 Task: Attach image to message.
Action: Mouse moved to (371, 477)
Screenshot: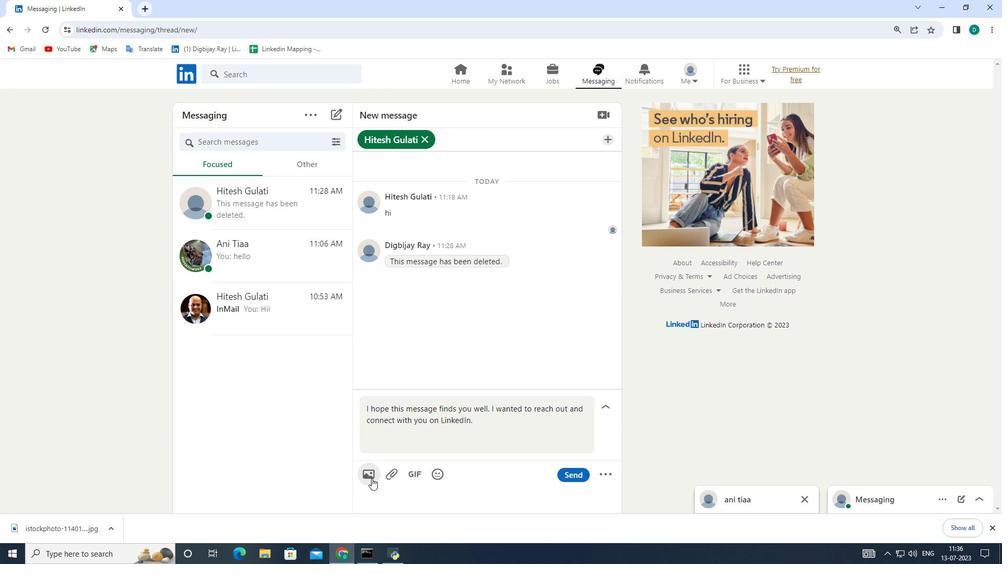 
Action: Mouse pressed left at (371, 477)
Screenshot: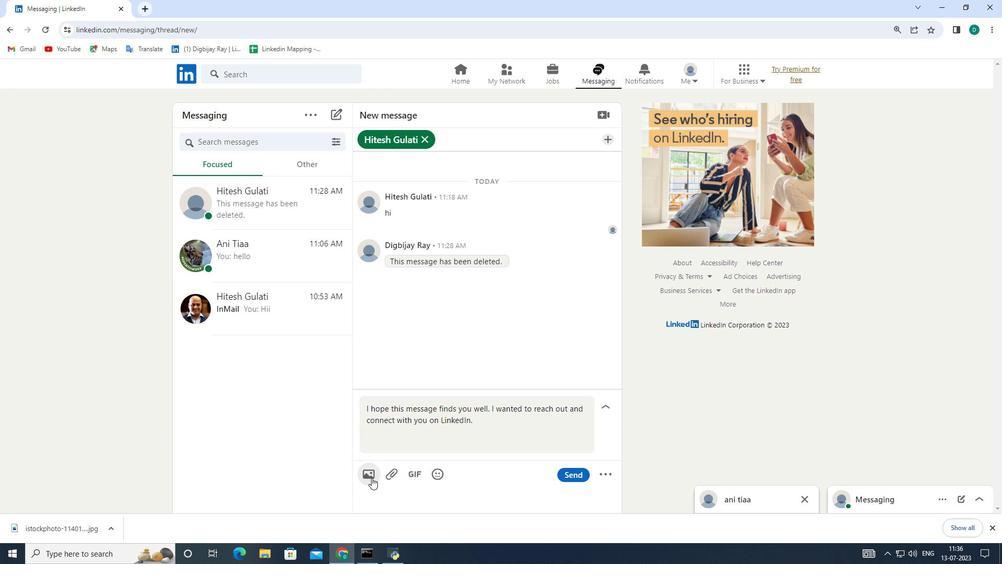 
Action: Mouse moved to (54, 98)
Screenshot: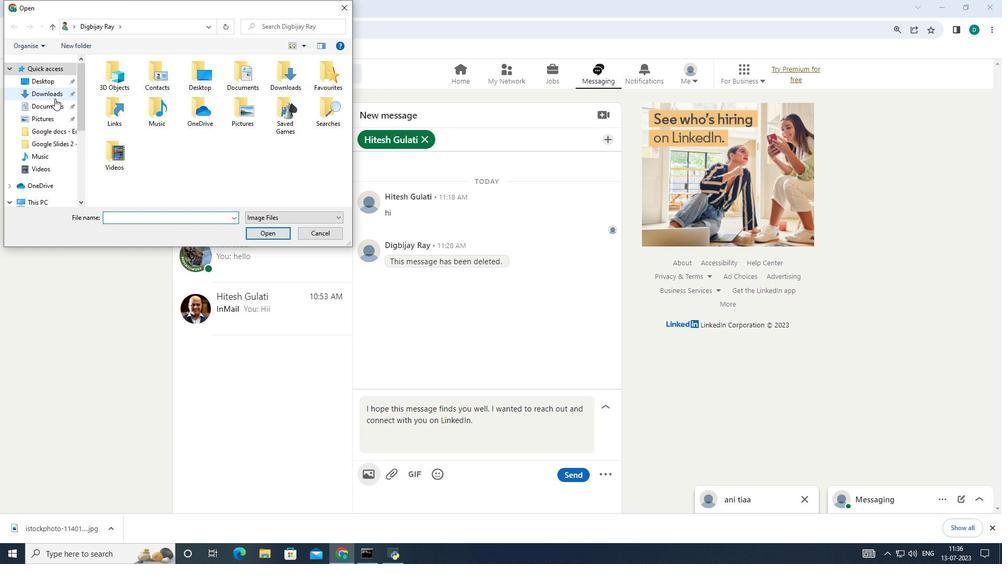 
Action: Mouse pressed left at (54, 98)
Screenshot: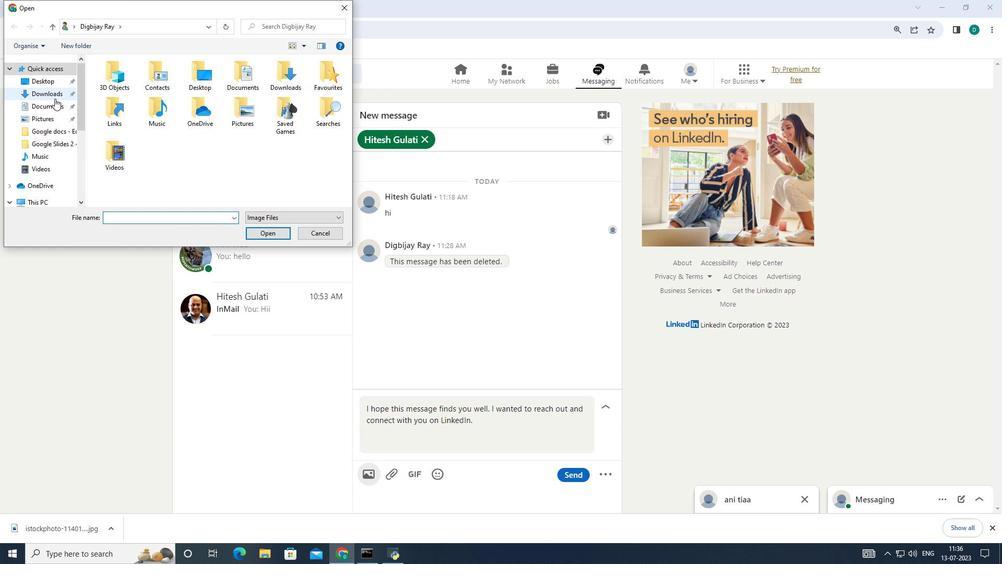 
Action: Mouse moved to (135, 94)
Screenshot: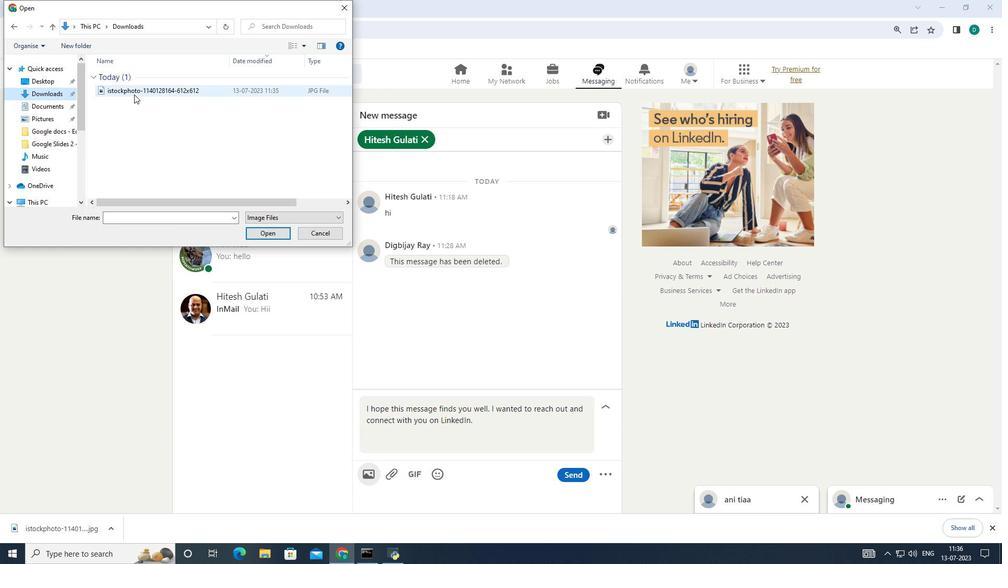 
Action: Mouse pressed left at (135, 94)
Screenshot: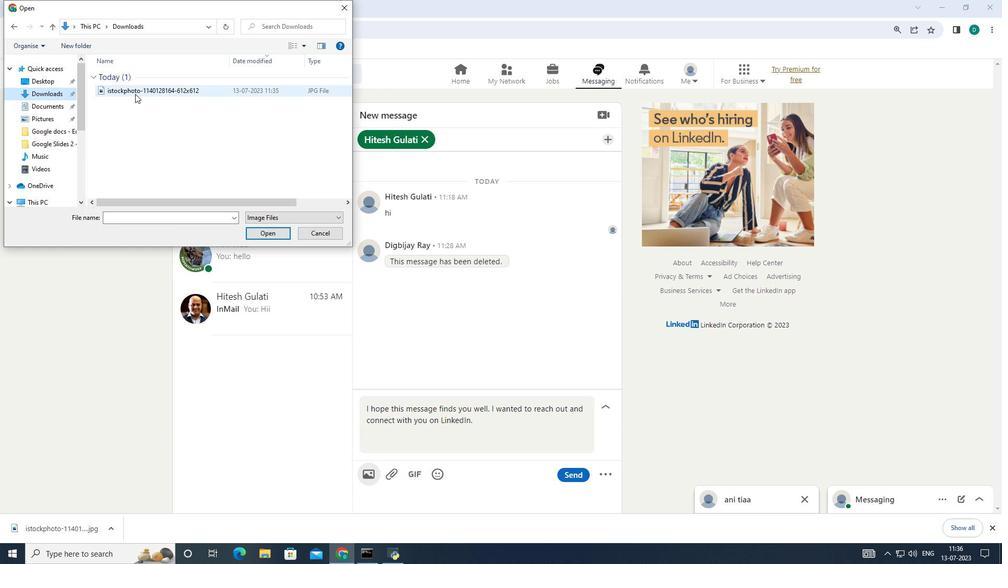 
Action: Mouse moved to (264, 234)
Screenshot: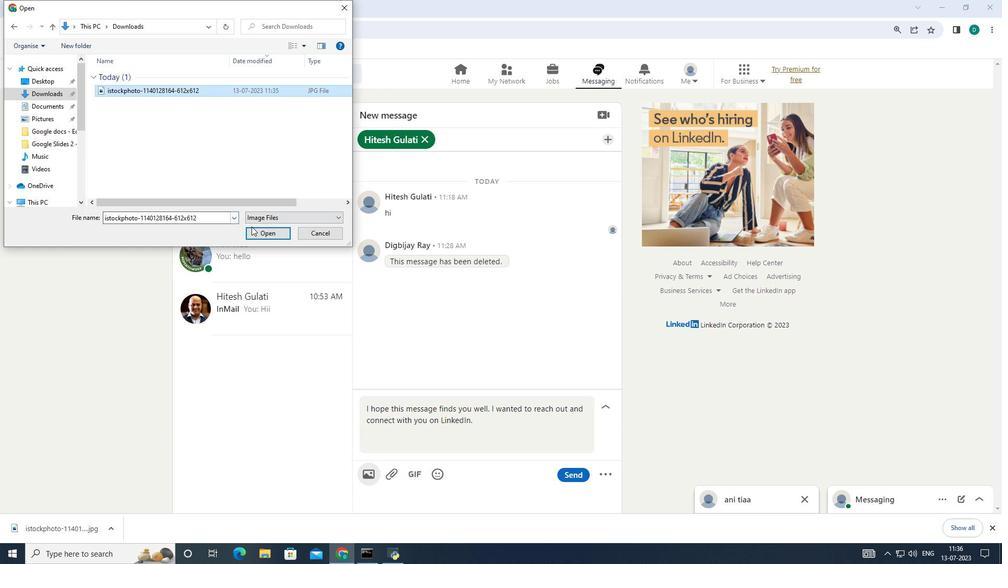 
Action: Mouse pressed left at (264, 234)
Screenshot: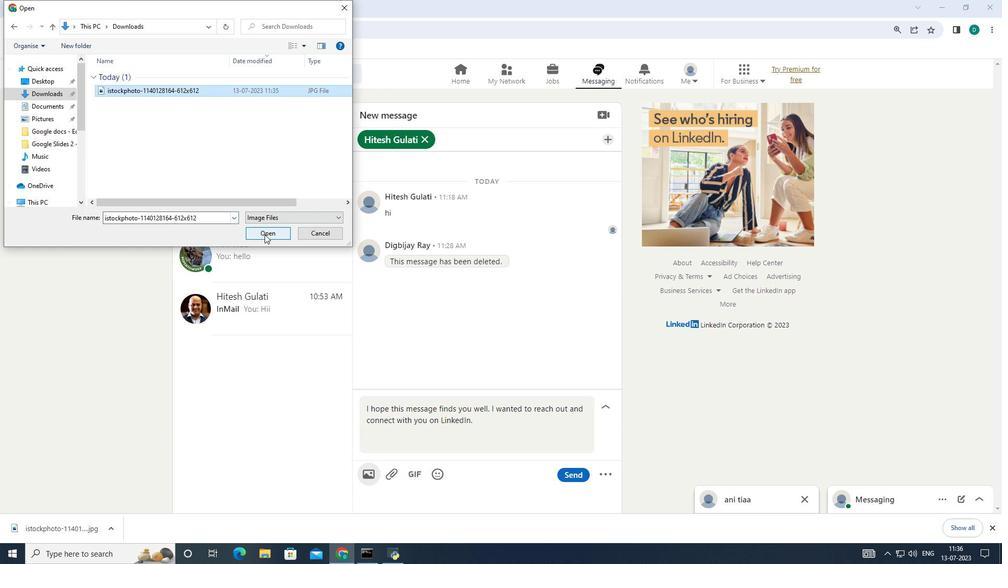 
Action: Mouse moved to (328, 272)
Screenshot: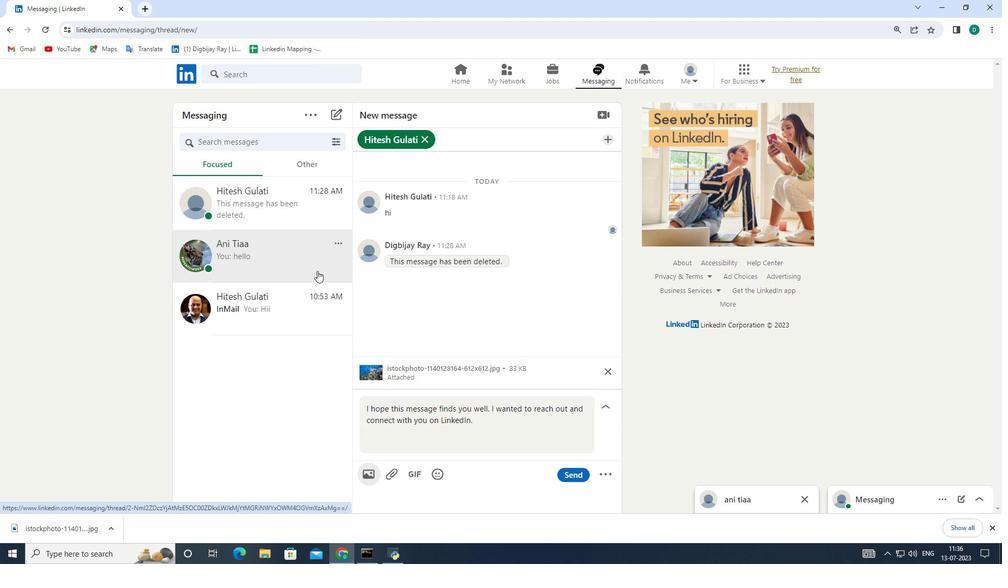 
